 Task: Select Convenience. Add to cart, from Roadrunner for 4213 Cooks Mine Road, Ruidoso, New Mexico 88345, Cell Number 505-671-5177, following item : 3.1 Amp Dual USB Car Charger_x000D_
 - 1
Action: Mouse moved to (247, 112)
Screenshot: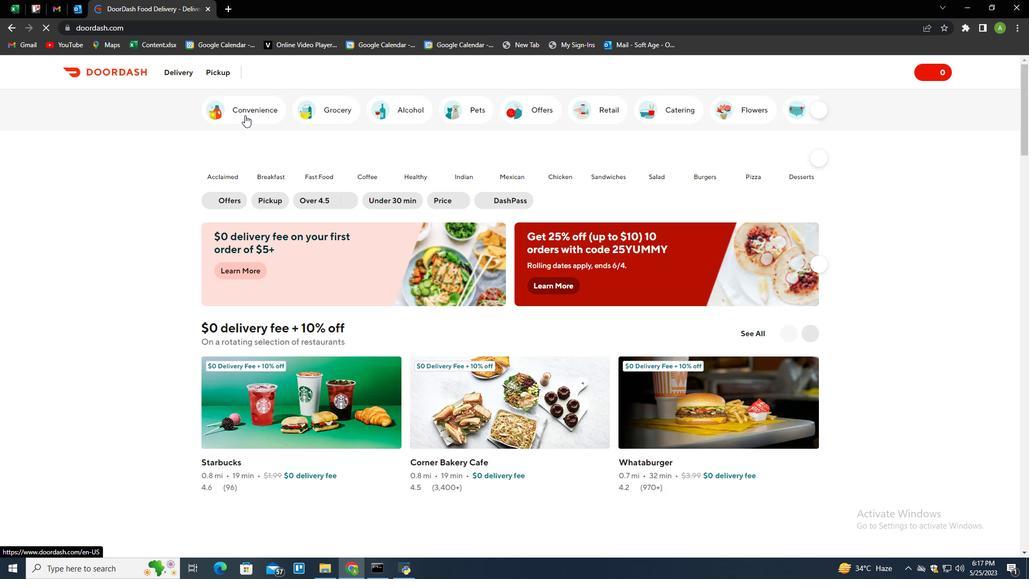 
Action: Mouse pressed left at (247, 112)
Screenshot: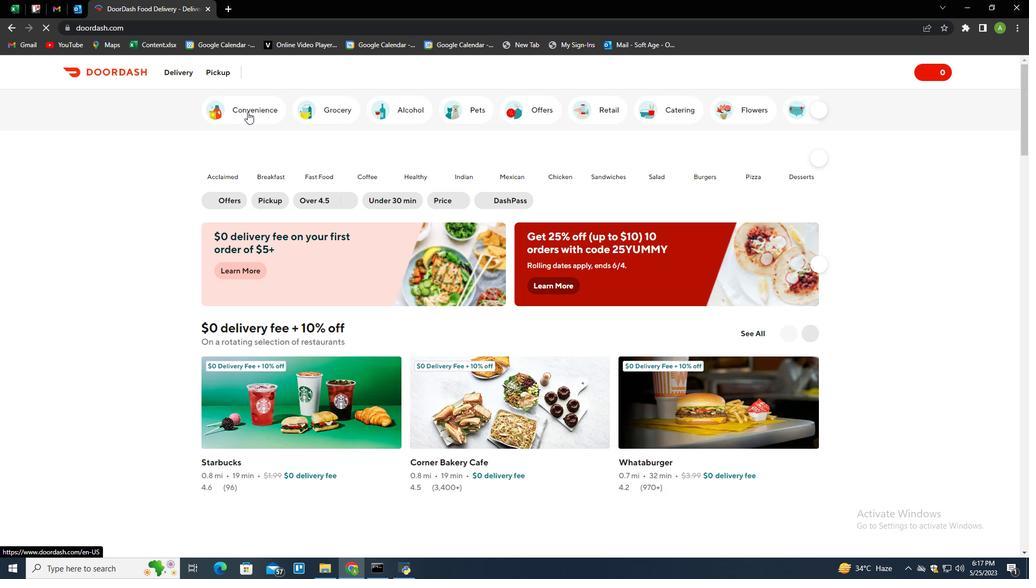
Action: Mouse moved to (279, 479)
Screenshot: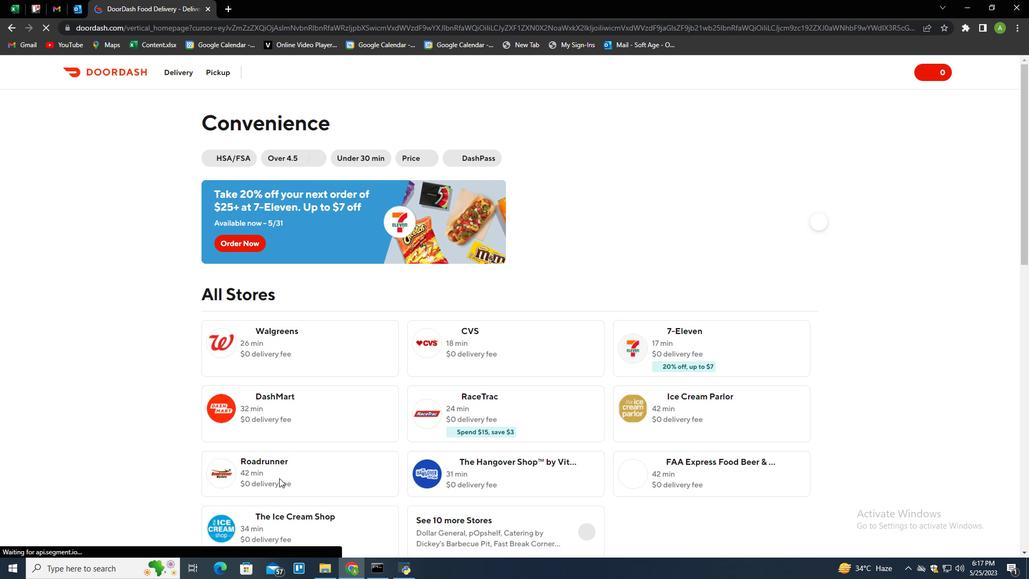
Action: Mouse pressed left at (279, 479)
Screenshot: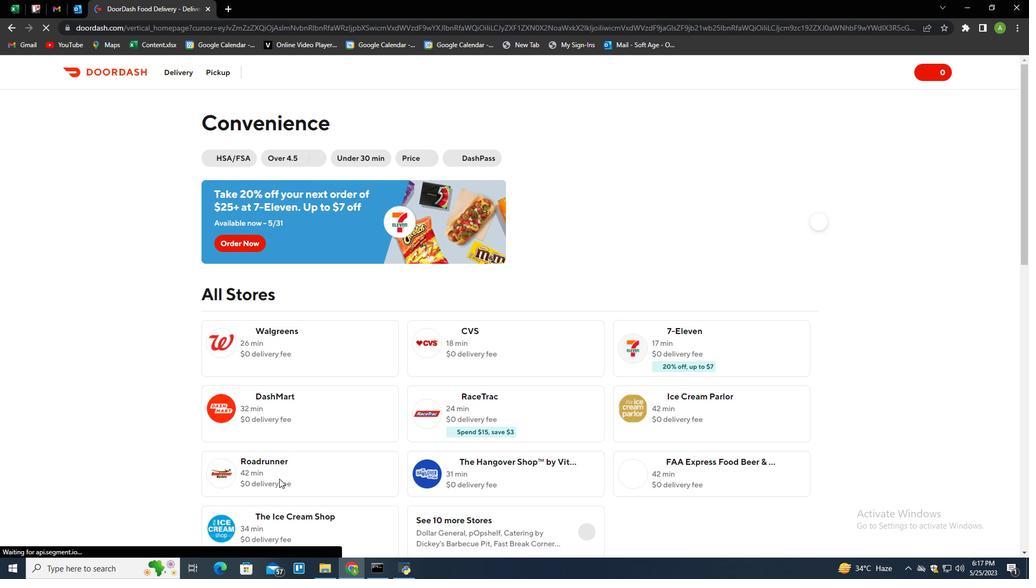 
Action: Mouse moved to (226, 70)
Screenshot: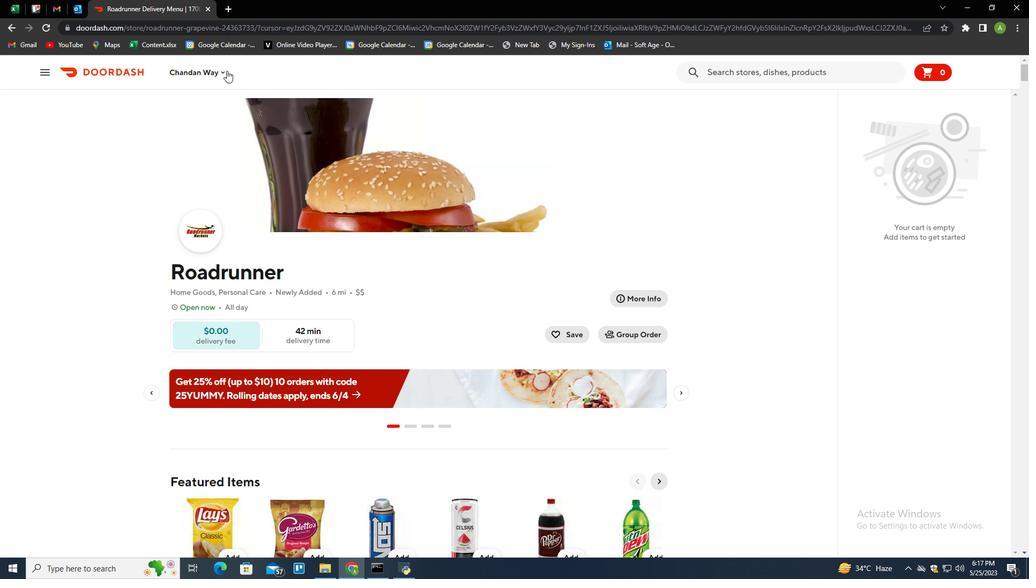 
Action: Mouse pressed left at (226, 70)
Screenshot: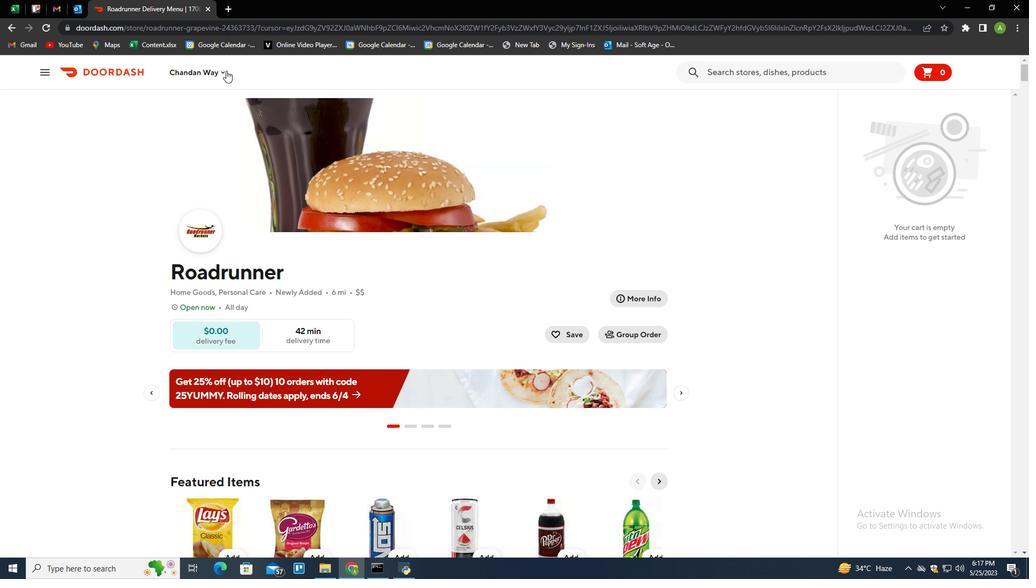 
Action: Mouse moved to (230, 121)
Screenshot: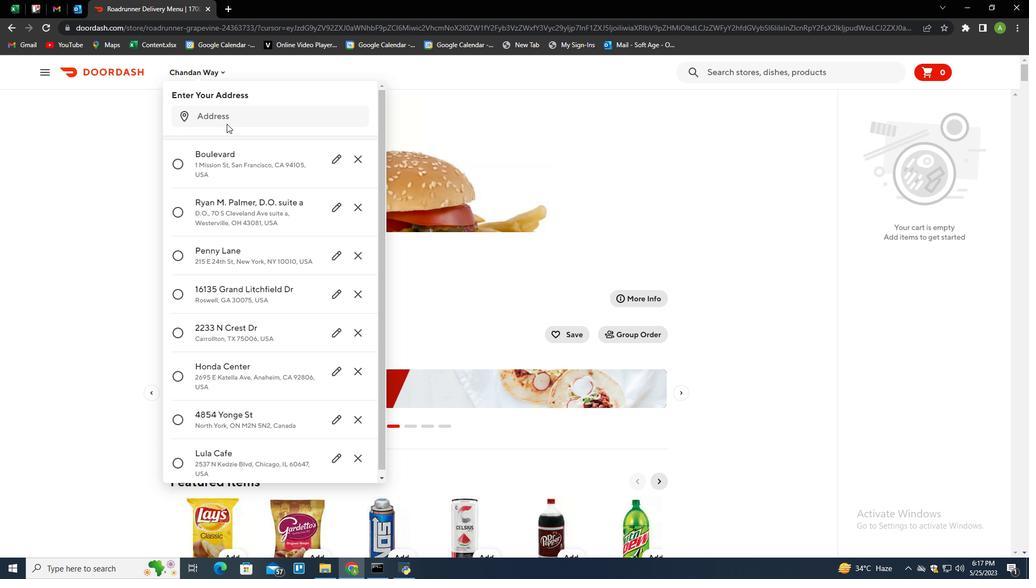 
Action: Mouse pressed left at (230, 121)
Screenshot: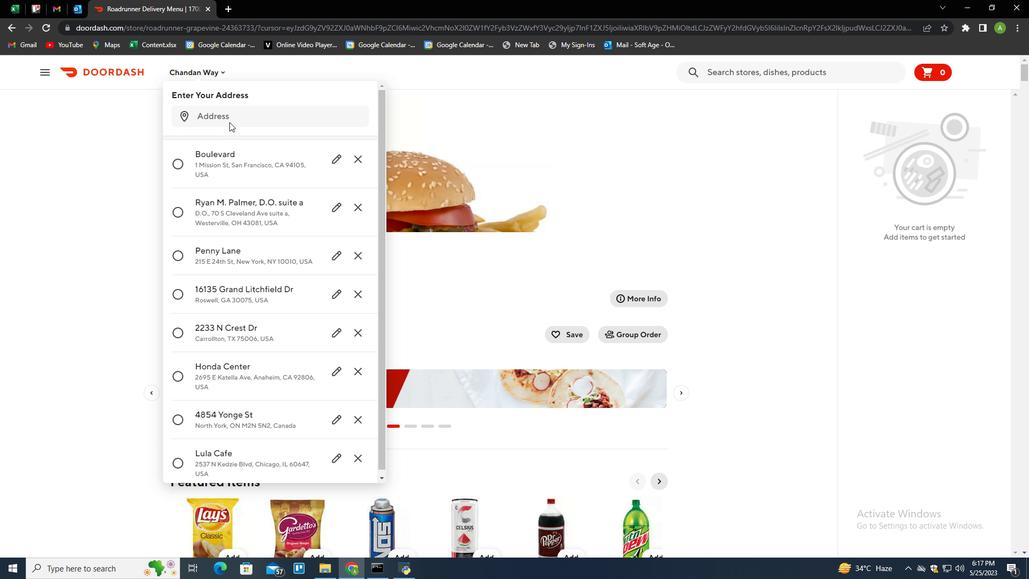 
Action: Mouse moved to (223, 124)
Screenshot: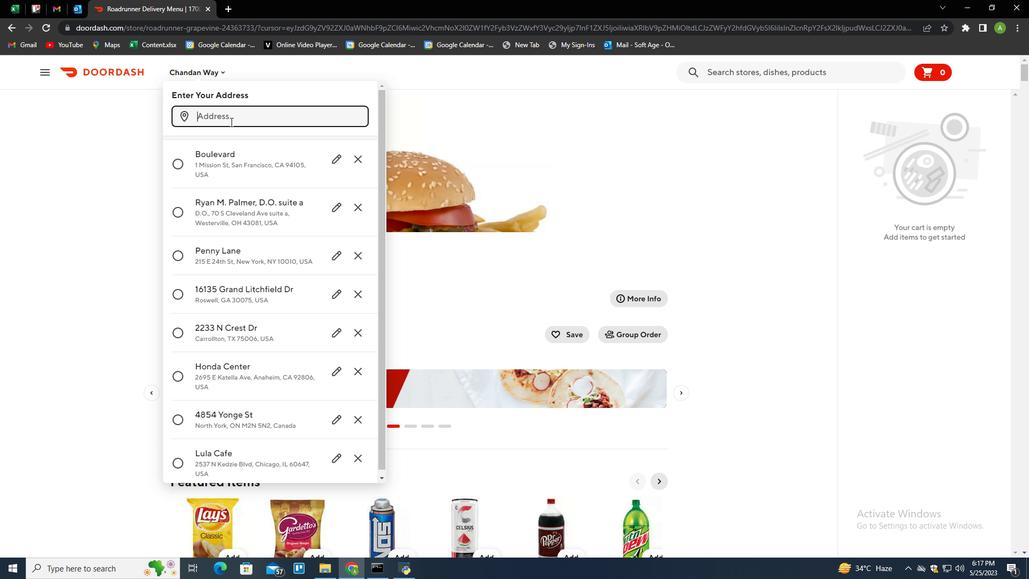 
Action: Key pressed 4213<Key.space>cooks<Key.space>mine<Key.space>road,<Key.space>ruidoso,<Key.space>new<Key.space>mexcp<Key.backspace>o<Key.space>88345<Key.enter>
Screenshot: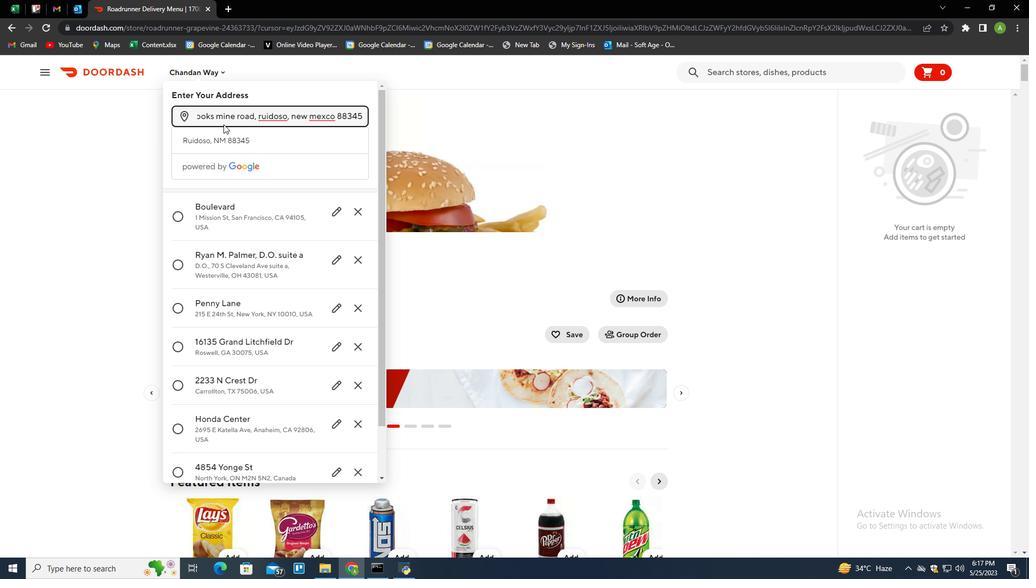 
Action: Mouse moved to (304, 405)
Screenshot: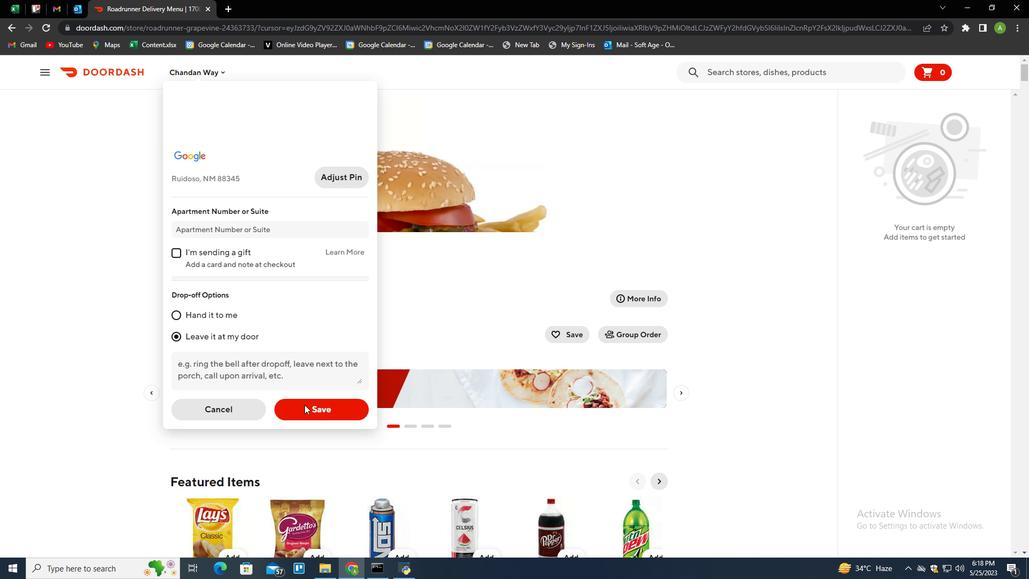 
Action: Mouse pressed left at (304, 405)
Screenshot: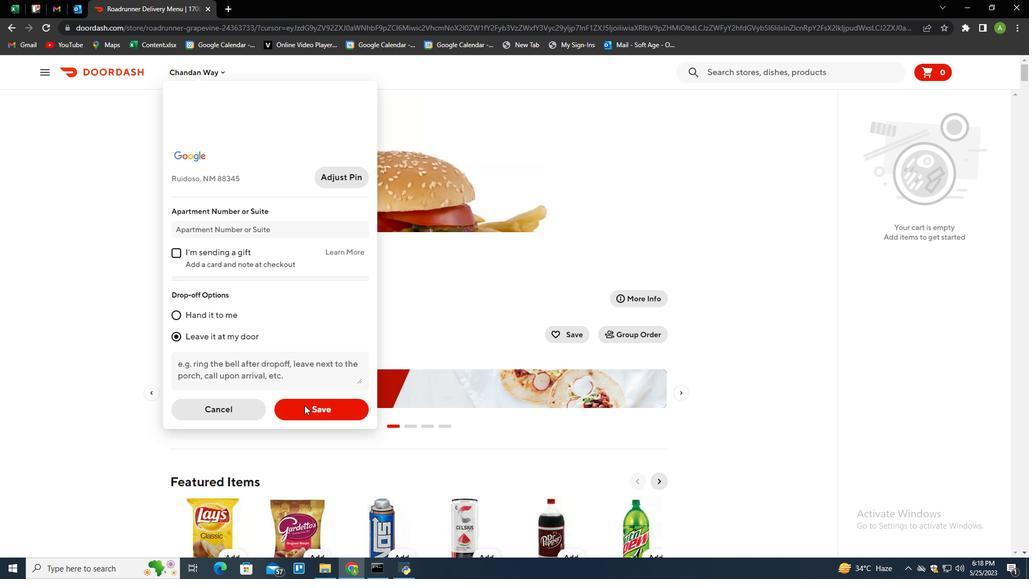 
Action: Mouse moved to (377, 218)
Screenshot: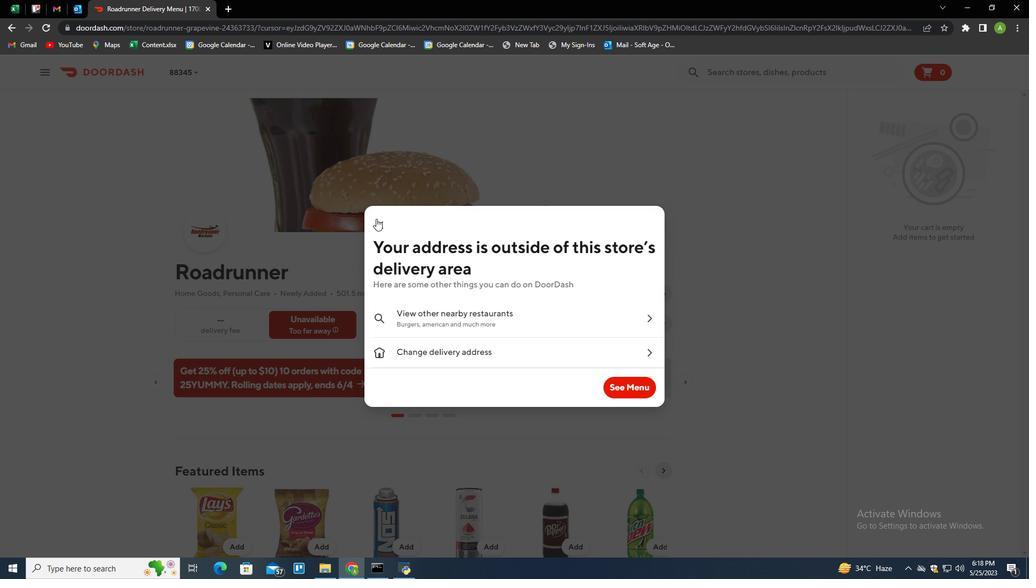 
Action: Mouse pressed left at (377, 218)
Screenshot: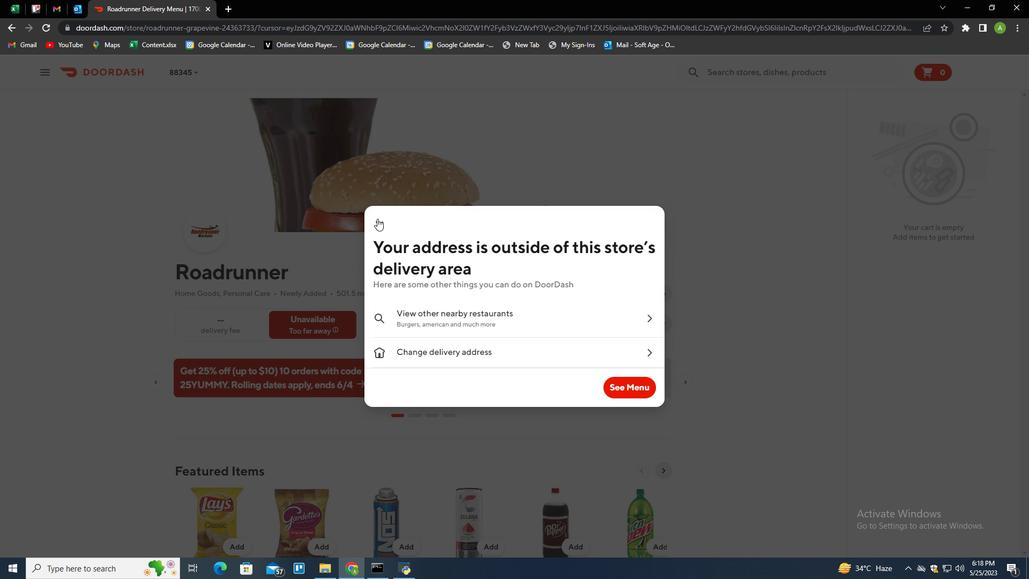 
Action: Mouse moved to (576, 342)
Screenshot: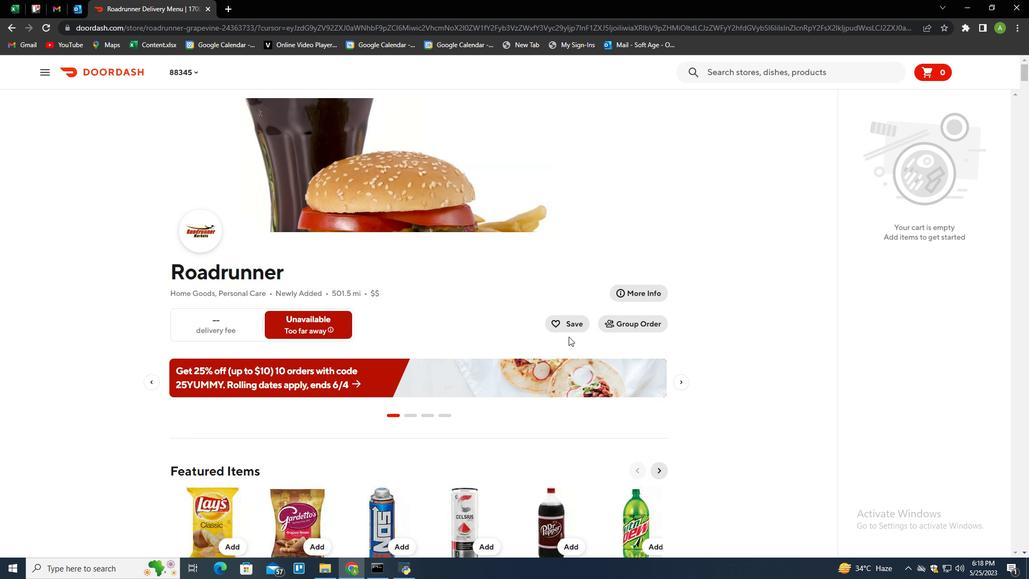 
Action: Mouse scrolled (576, 341) with delta (0, 0)
Screenshot: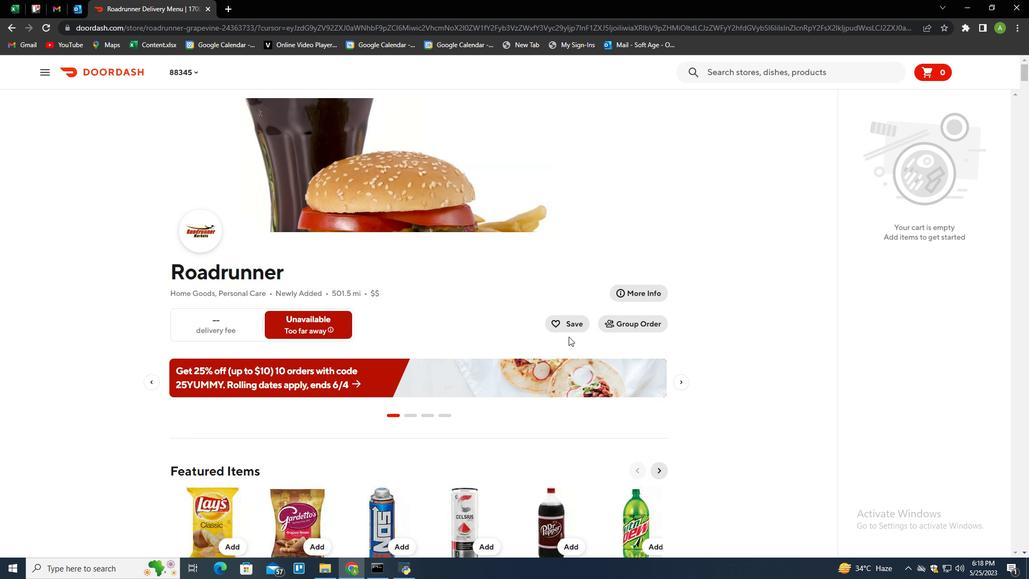
Action: Mouse moved to (578, 347)
Screenshot: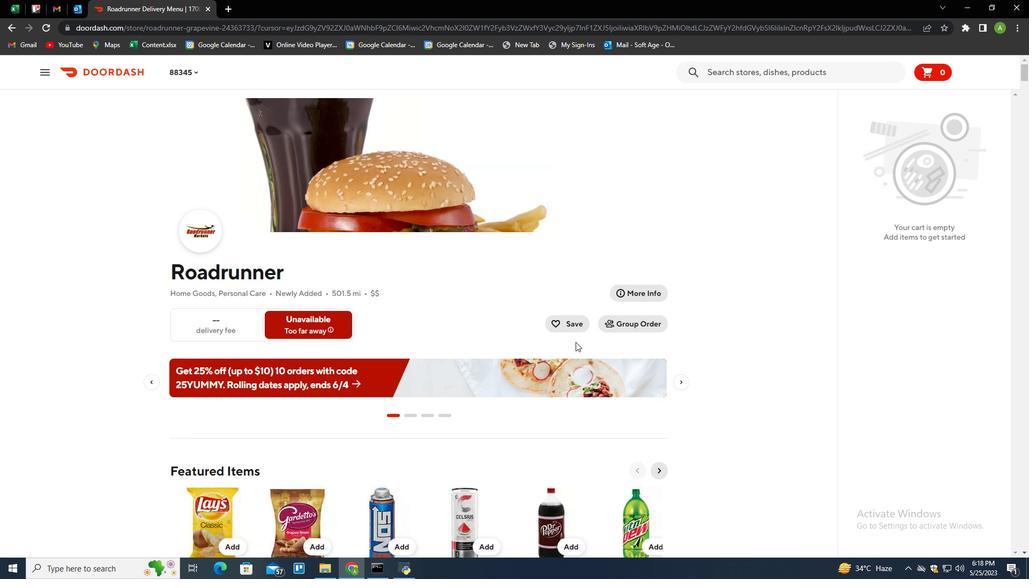 
Action: Mouse scrolled (578, 346) with delta (0, 0)
Screenshot: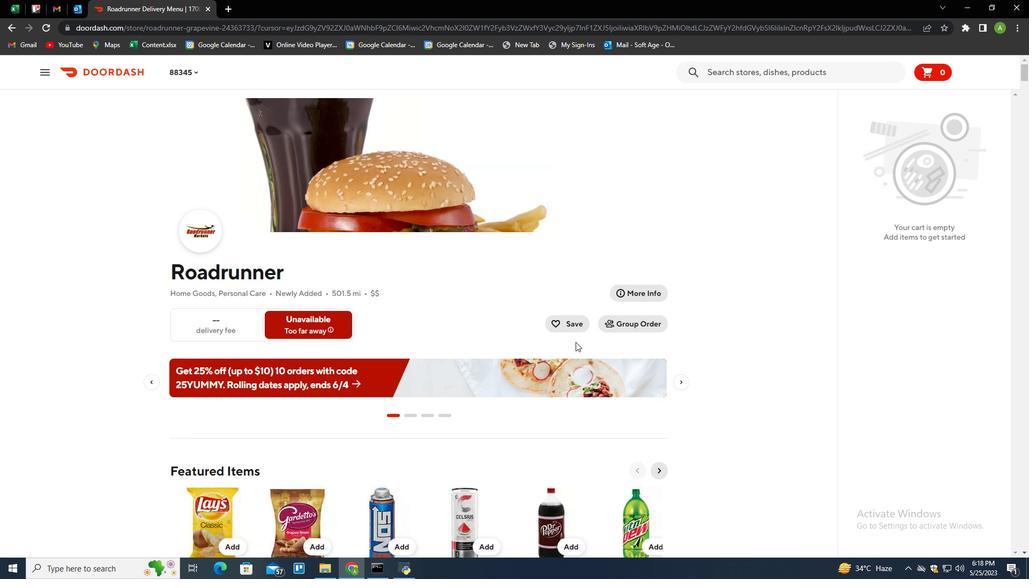 
Action: Mouse moved to (578, 349)
Screenshot: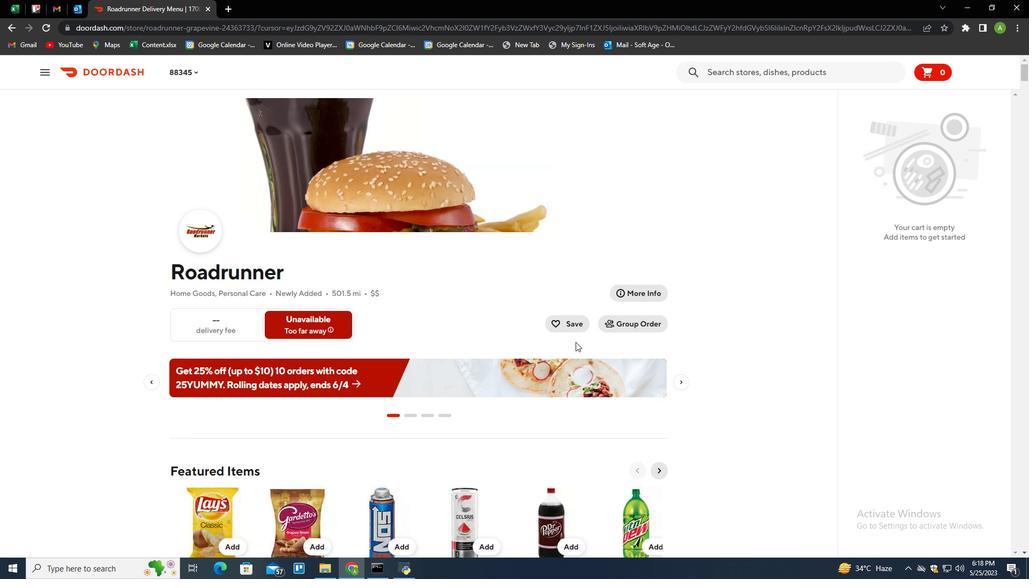 
Action: Mouse scrolled (578, 349) with delta (0, 0)
Screenshot: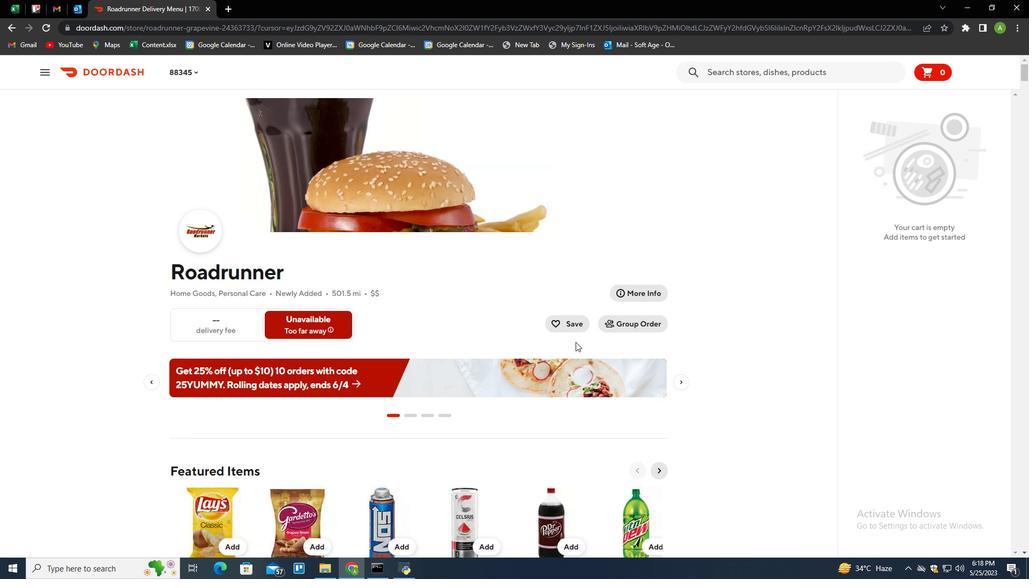 
Action: Mouse moved to (578, 354)
Screenshot: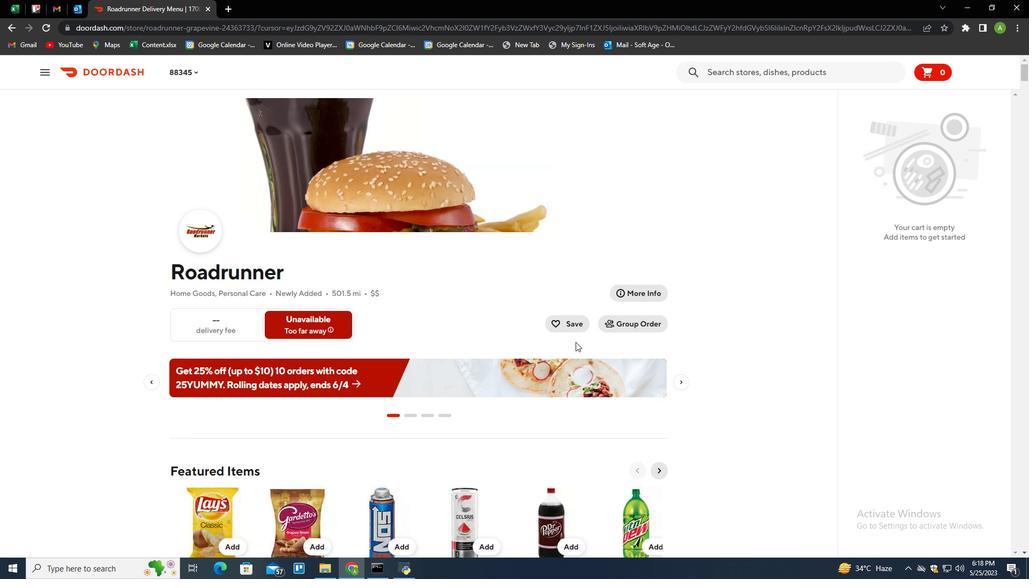 
Action: Mouse scrolled (578, 351) with delta (0, 0)
Screenshot: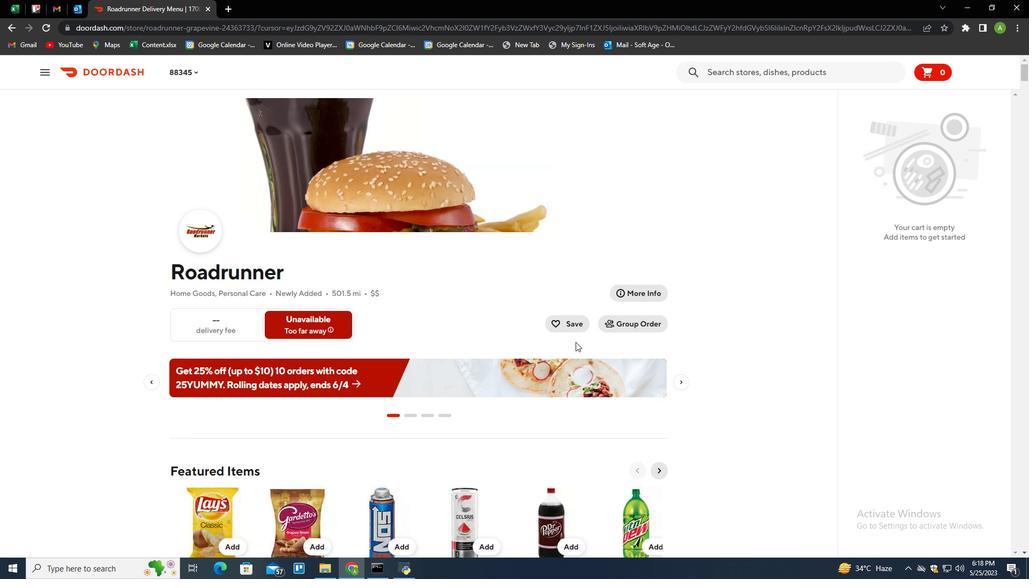 
Action: Mouse moved to (580, 366)
Screenshot: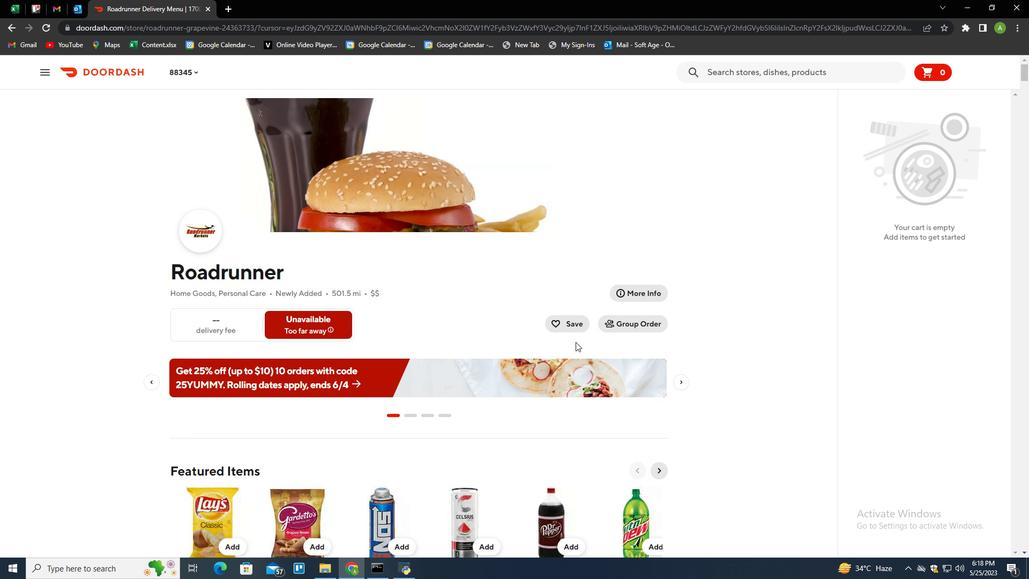
Action: Mouse scrolled (579, 360) with delta (0, 0)
Screenshot: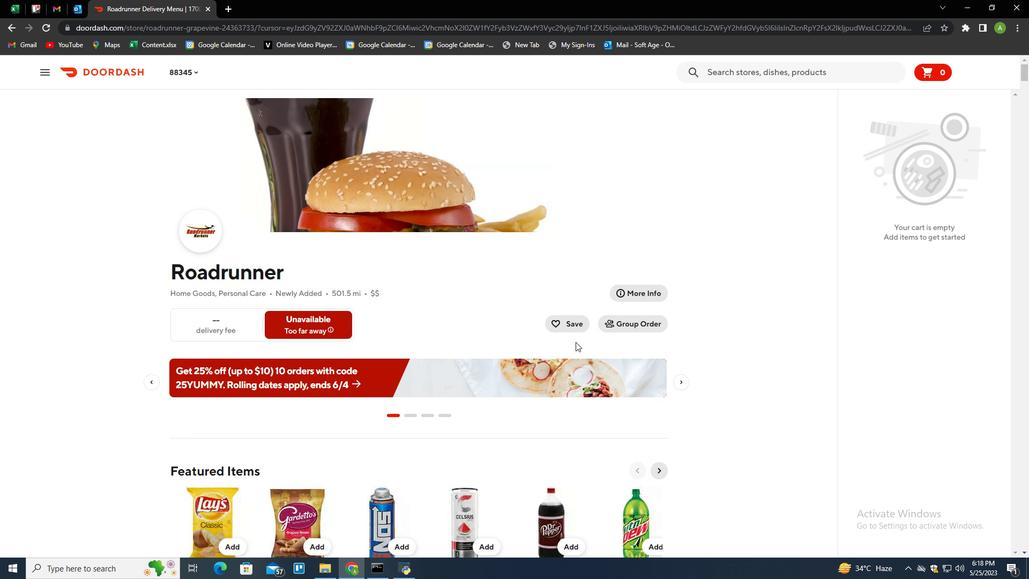 
Action: Mouse moved to (585, 378)
Screenshot: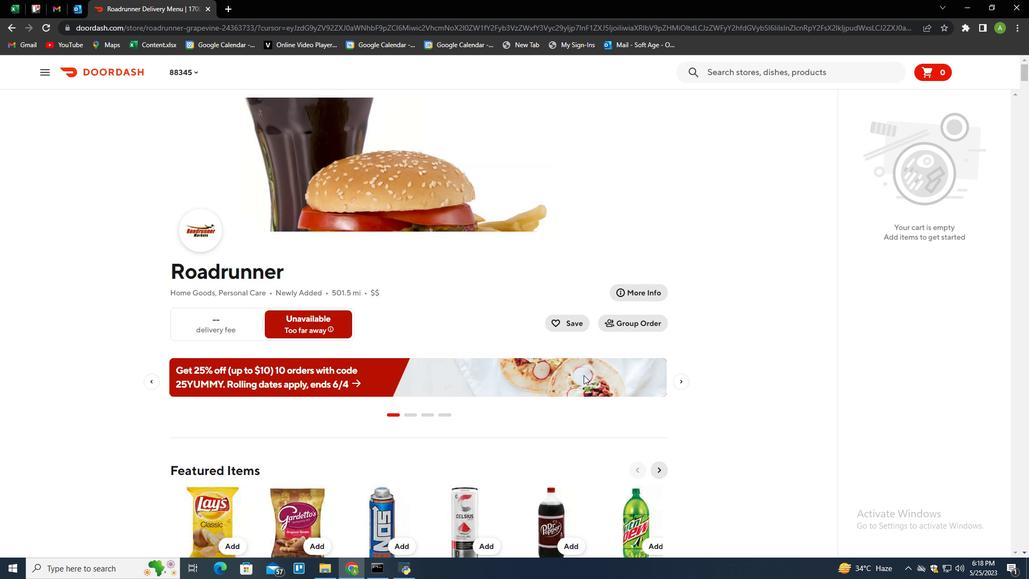 
Action: Mouse scrolled (585, 378) with delta (0, 0)
Screenshot: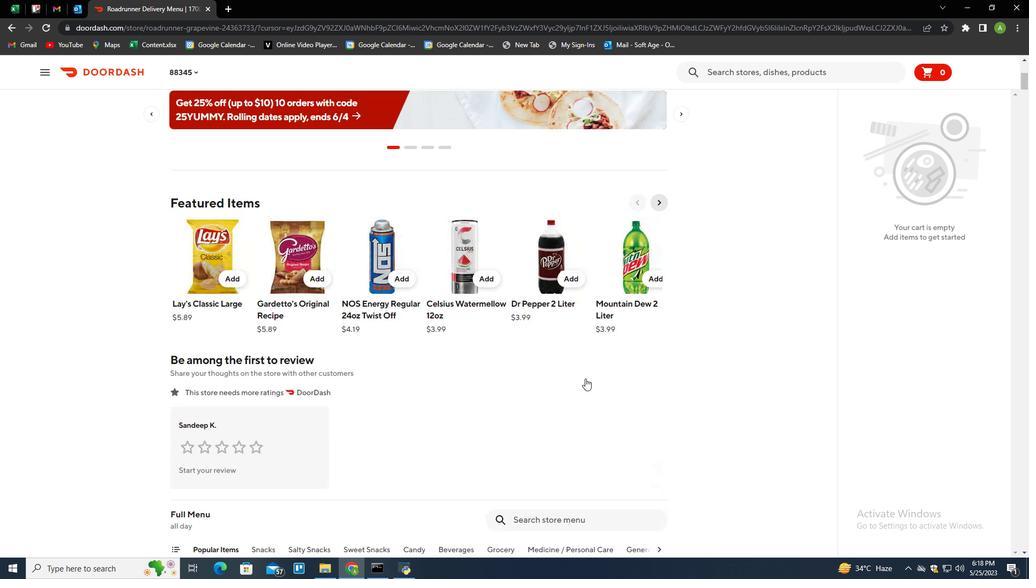 
Action: Mouse moved to (585, 379)
Screenshot: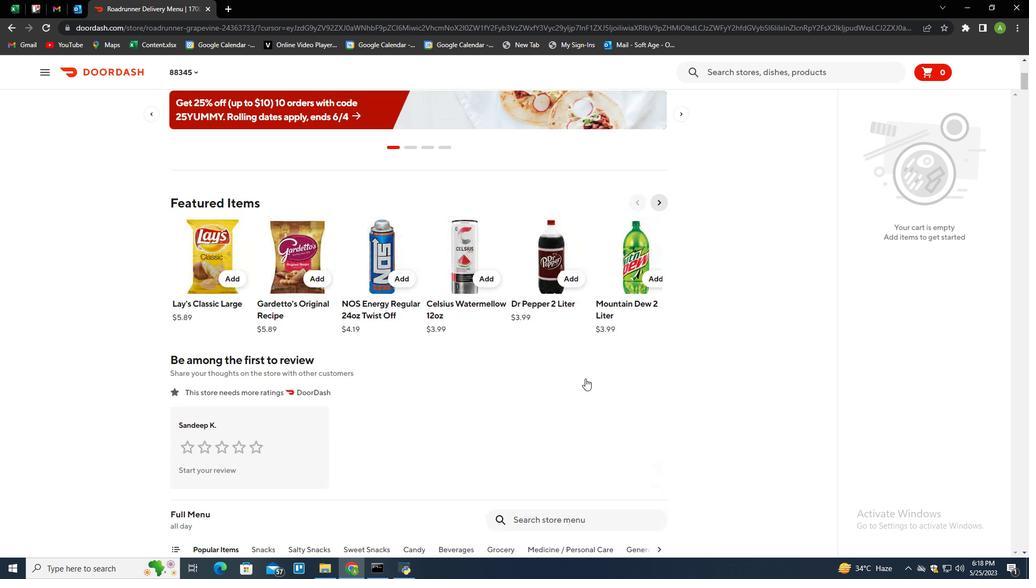 
Action: Mouse scrolled (585, 378) with delta (0, 0)
Screenshot: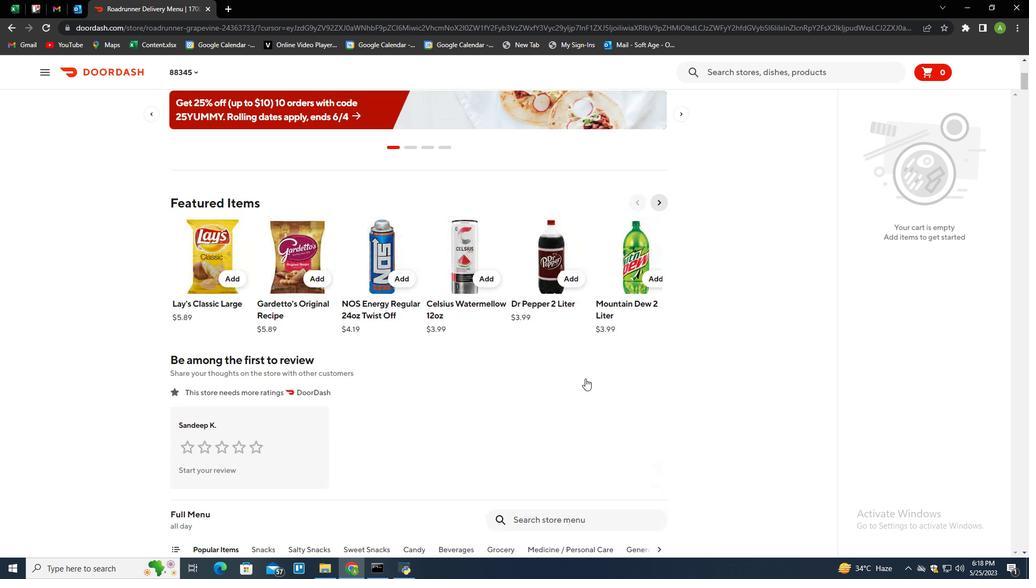 
Action: Mouse scrolled (585, 378) with delta (0, 0)
Screenshot: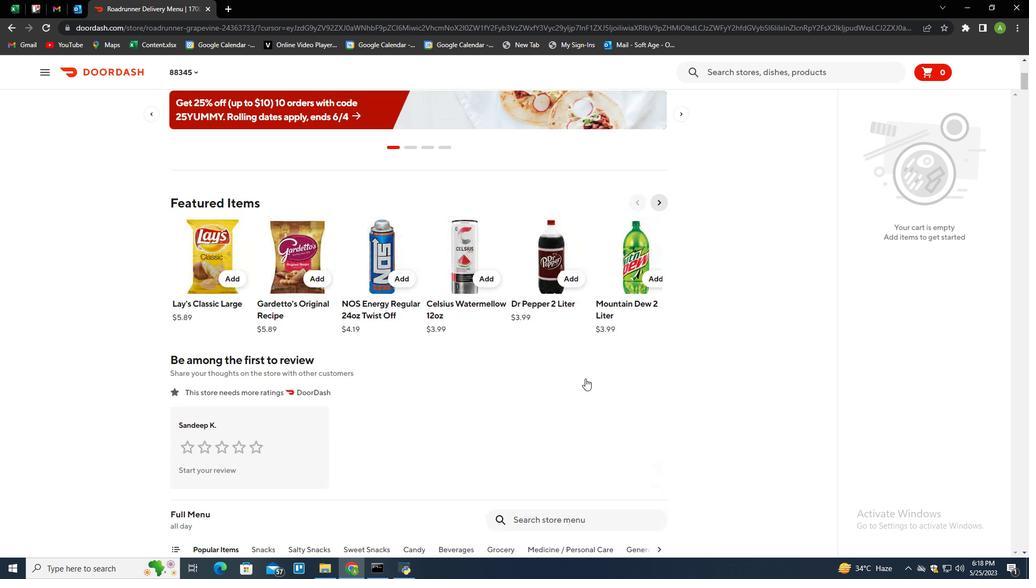 
Action: Mouse scrolled (585, 378) with delta (0, 0)
Screenshot: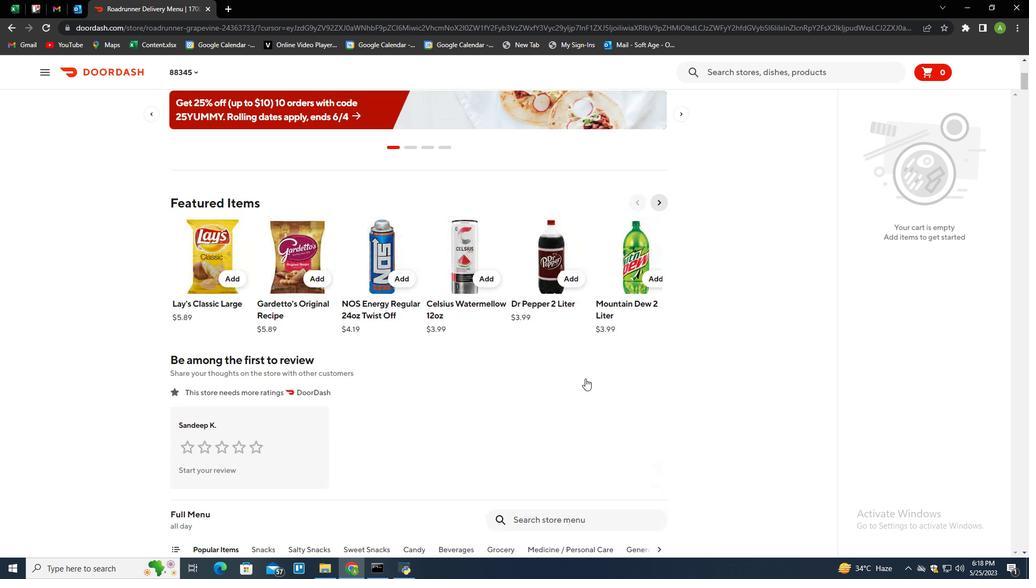 
Action: Mouse moved to (596, 307)
Screenshot: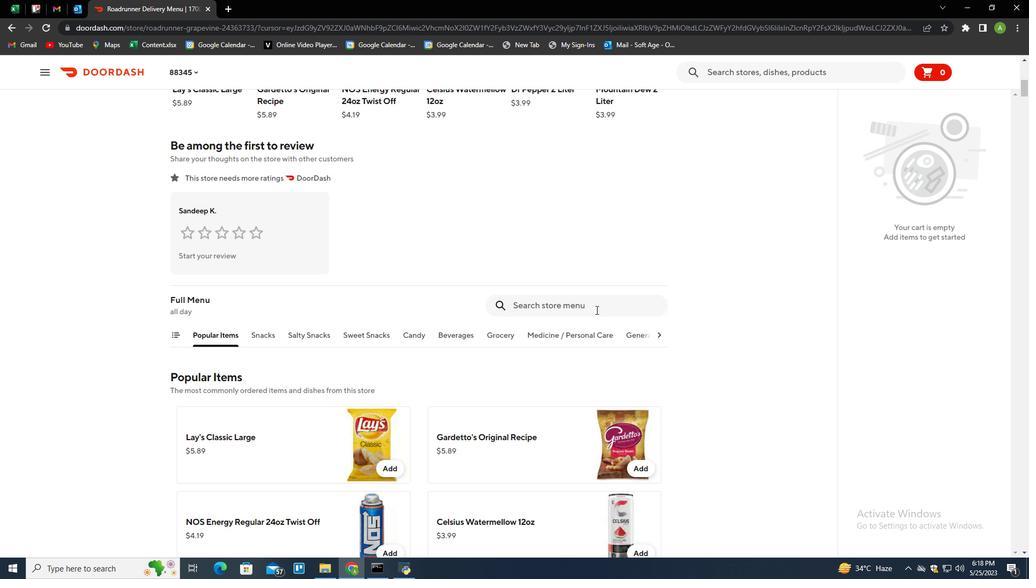 
Action: Mouse pressed left at (596, 307)
Screenshot: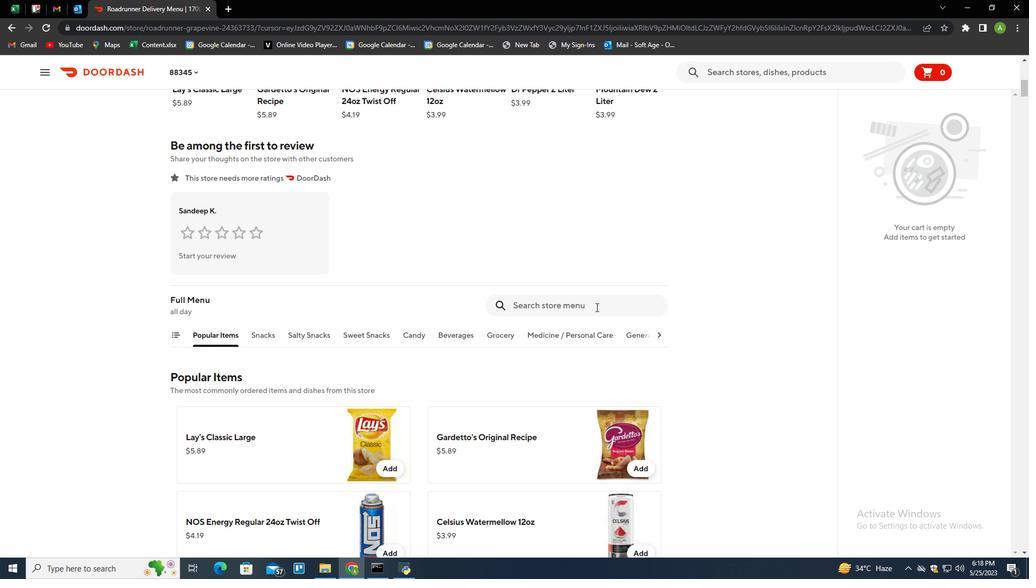 
Action: Mouse moved to (597, 306)
Screenshot: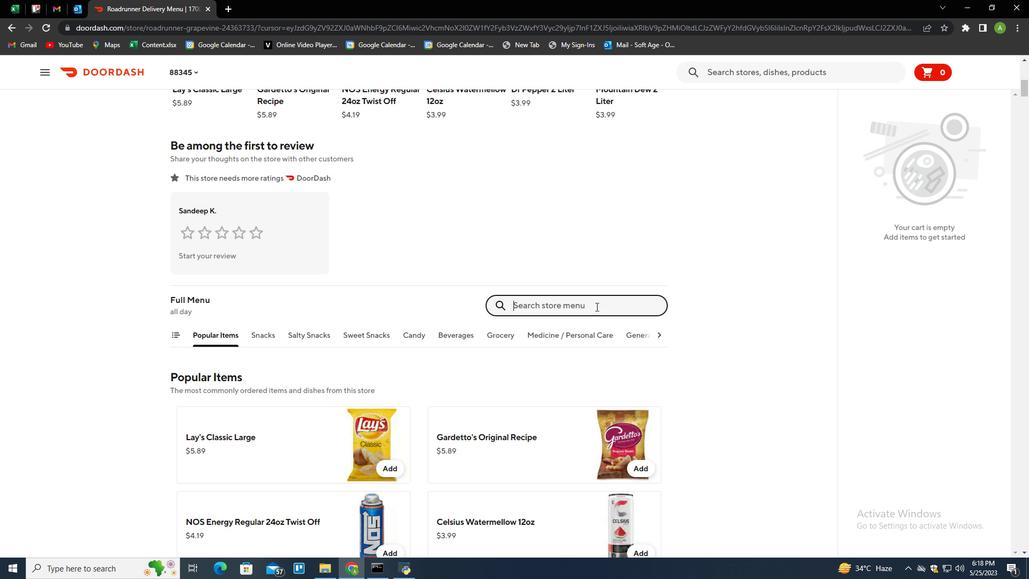 
Action: Key pressed 3.1<Key.space>amo<Key.backspace>p<Key.space>dual<Key.space>usb<Key.space>car<Key.space>charger<Key.enter>
Screenshot: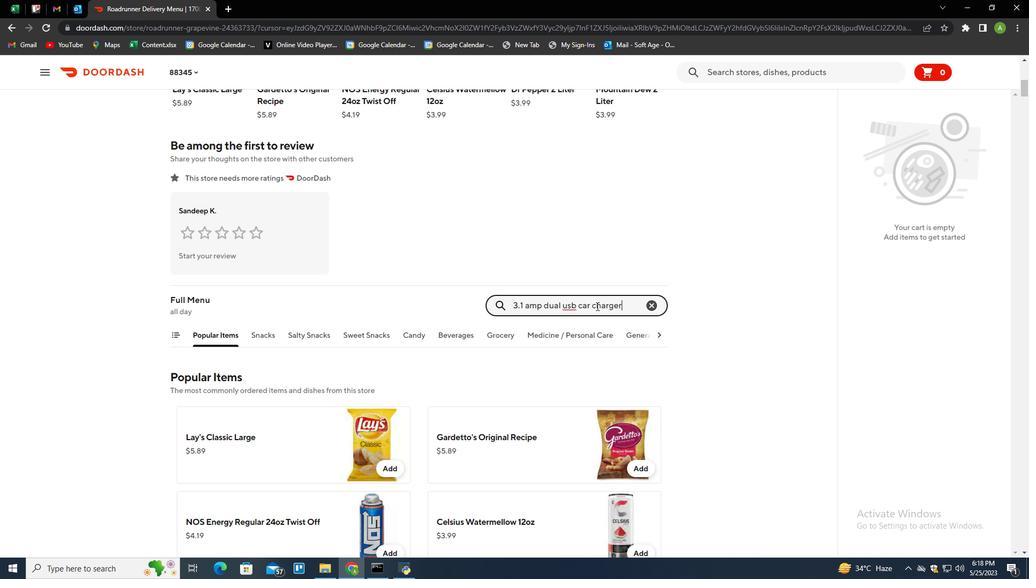 
Action: Mouse moved to (392, 290)
Screenshot: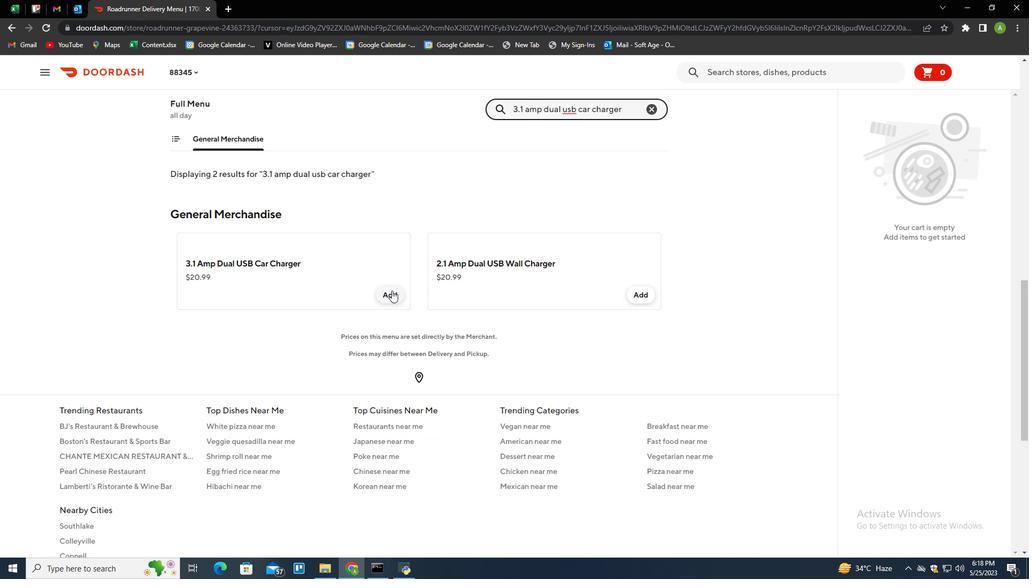 
Action: Mouse pressed left at (392, 290)
Screenshot: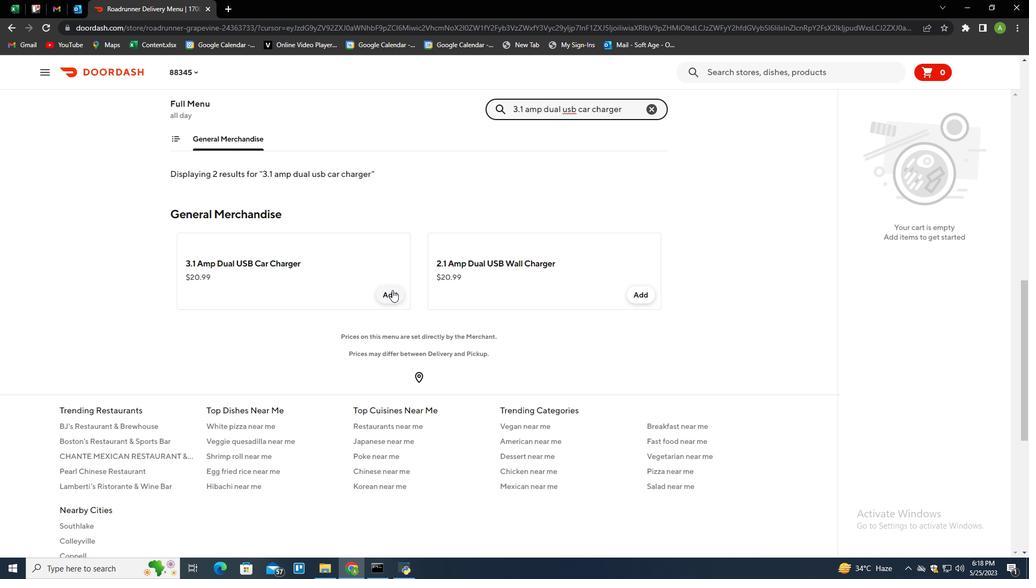 
Action: Mouse moved to (874, 136)
Screenshot: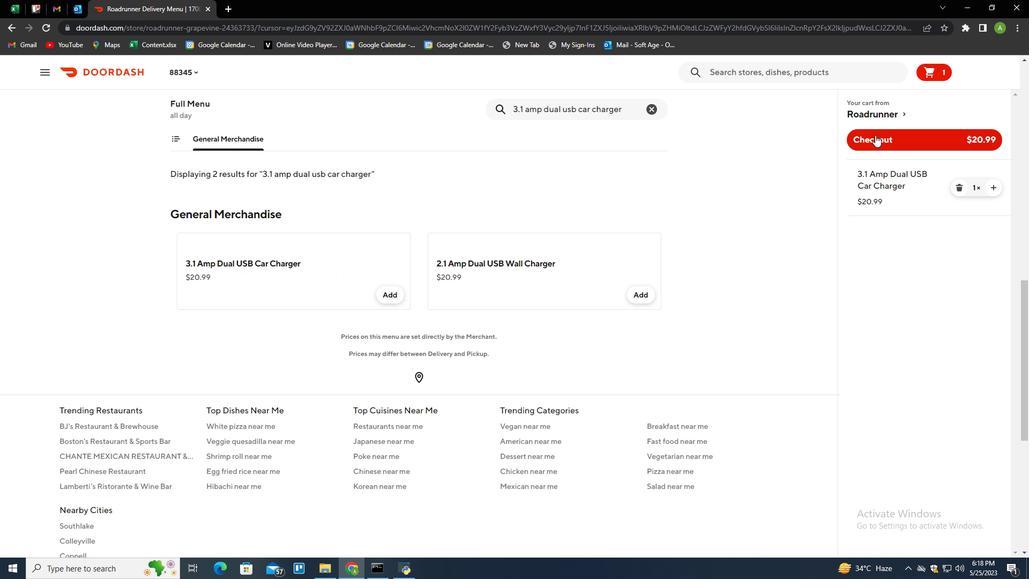 
Action: Mouse pressed left at (874, 136)
Screenshot: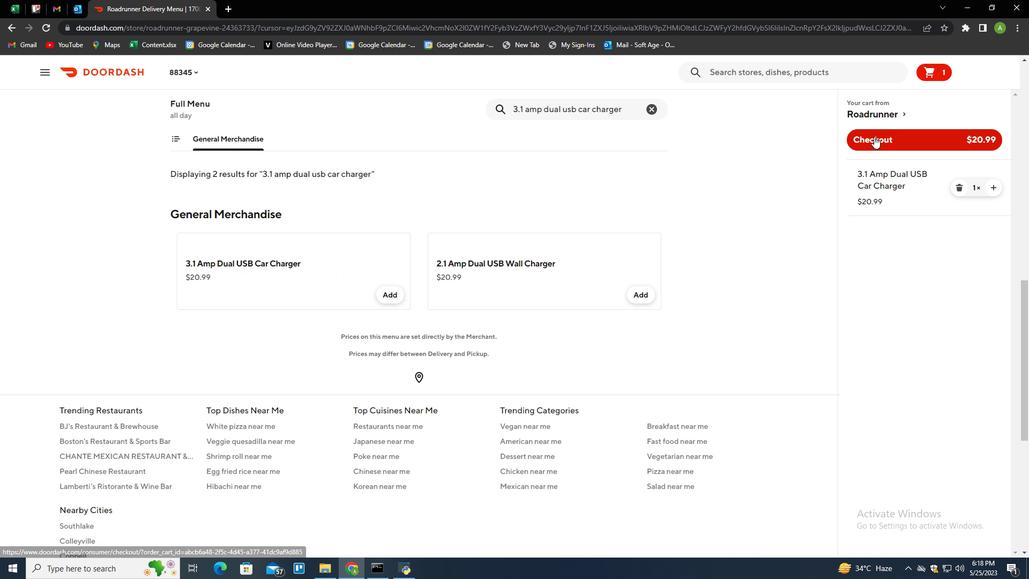 
Action: Mouse moved to (874, 138)
Screenshot: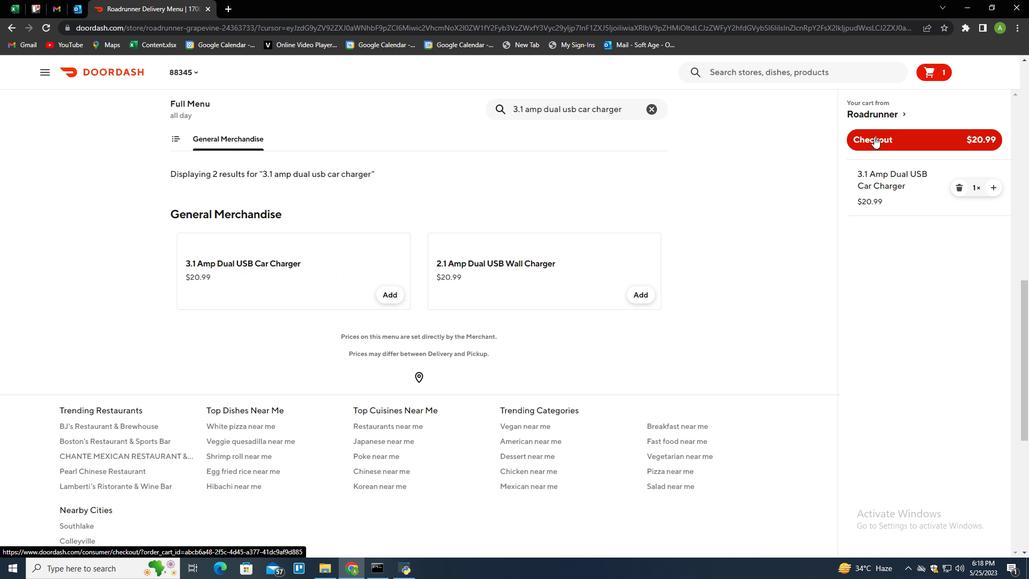 
